 Task: Select JavaScript Software.
Action: Mouse moved to (342, 81)
Screenshot: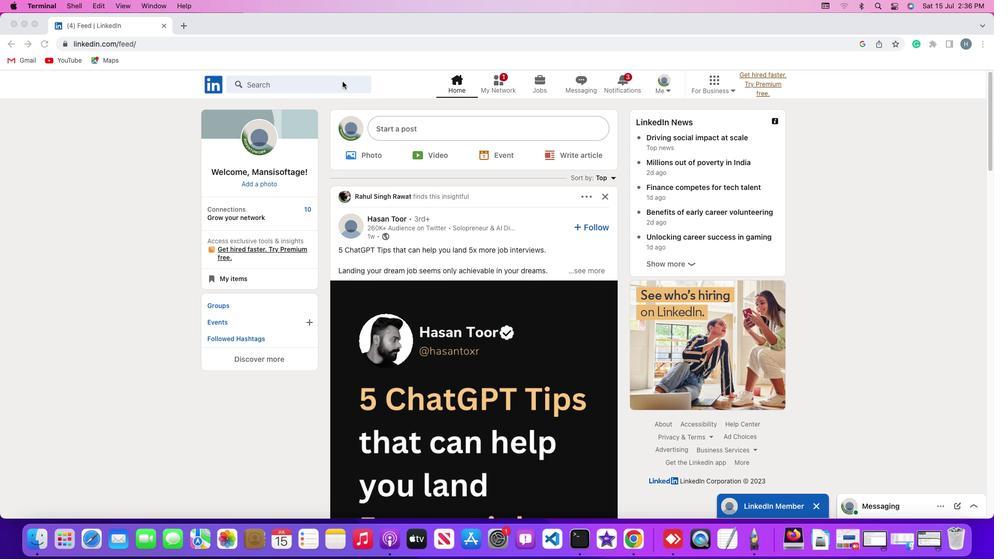 
Action: Mouse pressed left at (342, 81)
Screenshot: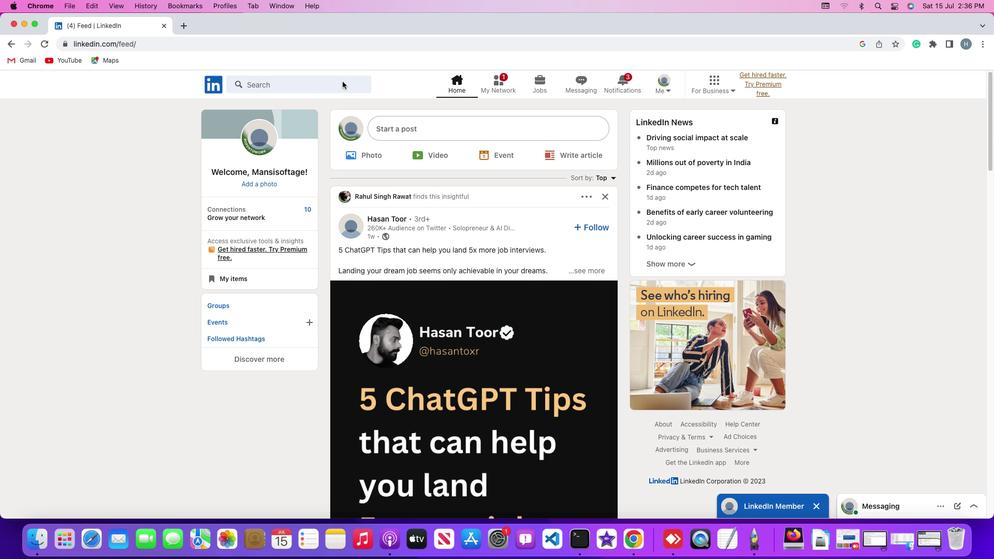 
Action: Mouse pressed left at (342, 81)
Screenshot: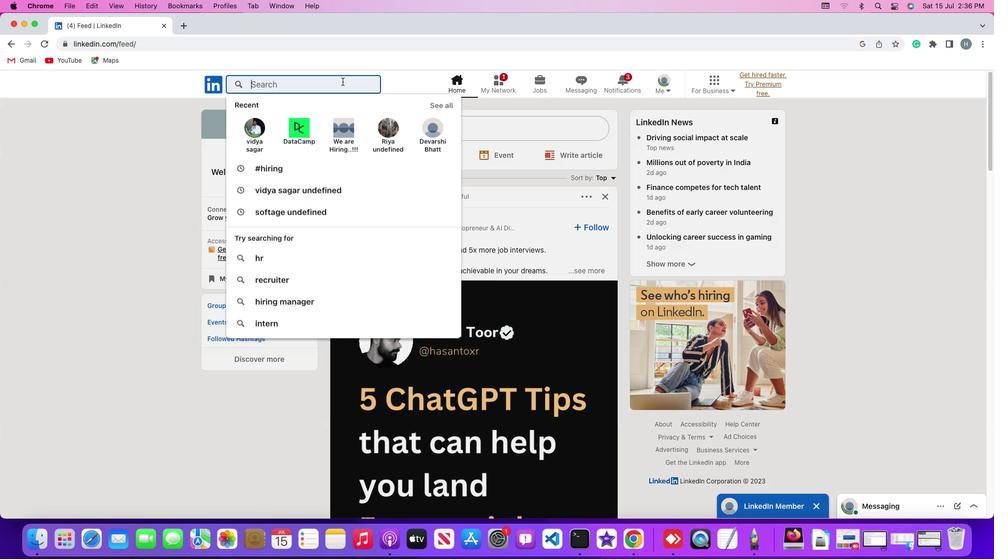 
Action: Key pressed Key.shift'#''h''i''r''i''n''g'Key.enter
Screenshot: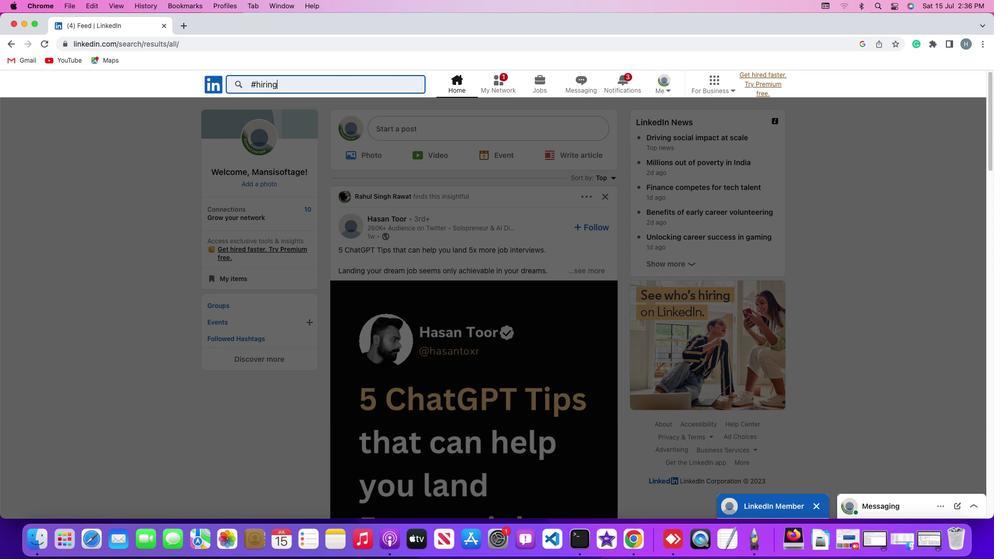 
Action: Mouse moved to (555, 111)
Screenshot: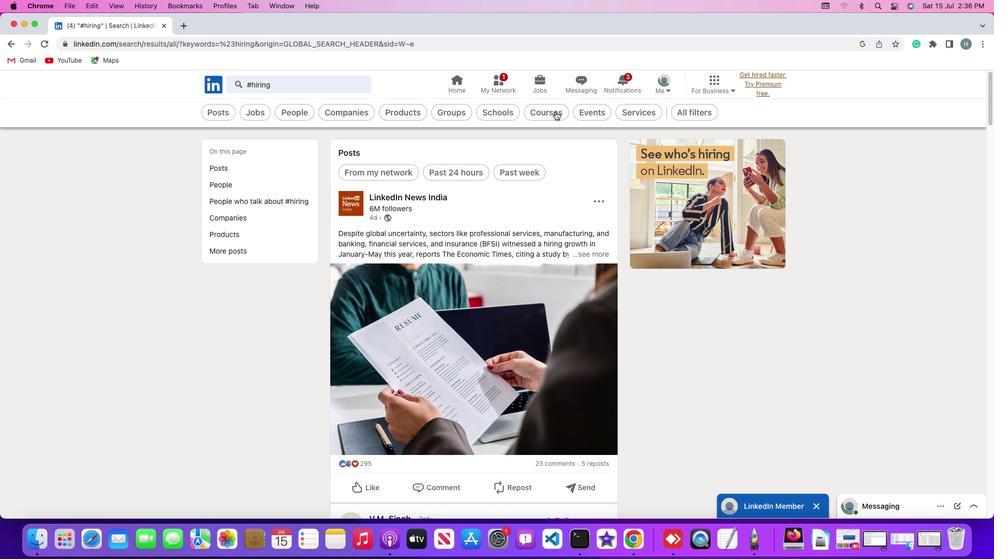 
Action: Mouse pressed left at (555, 111)
Screenshot: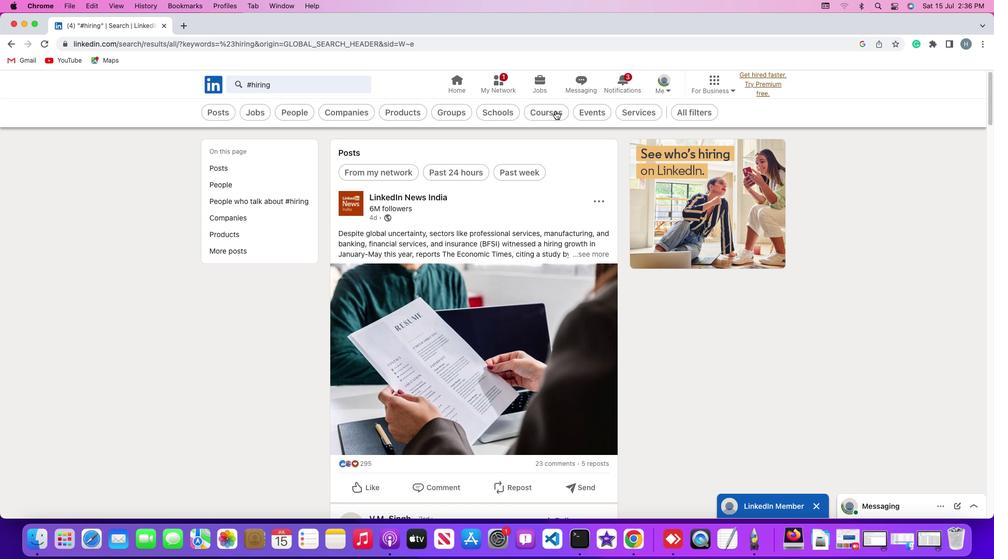 
Action: Mouse moved to (448, 114)
Screenshot: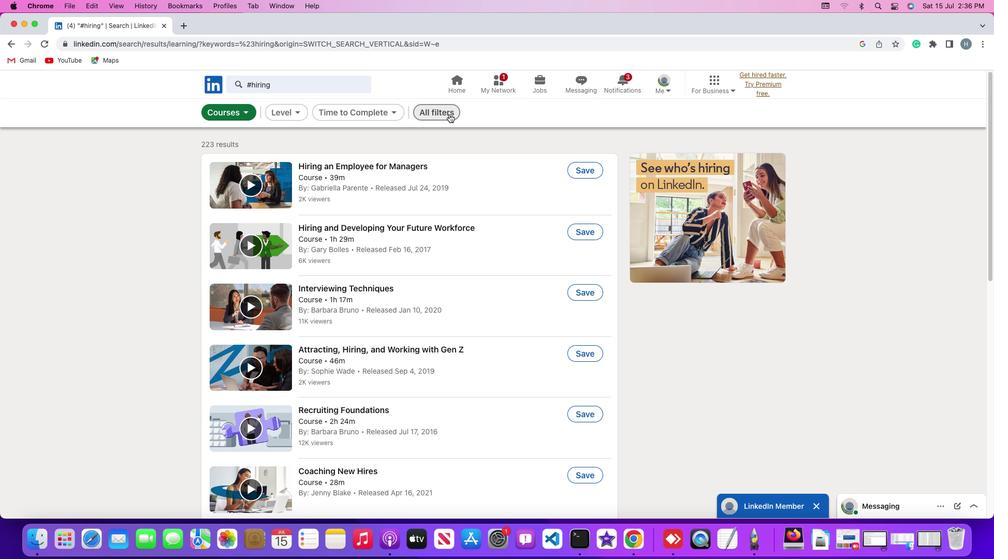 
Action: Mouse pressed left at (448, 114)
Screenshot: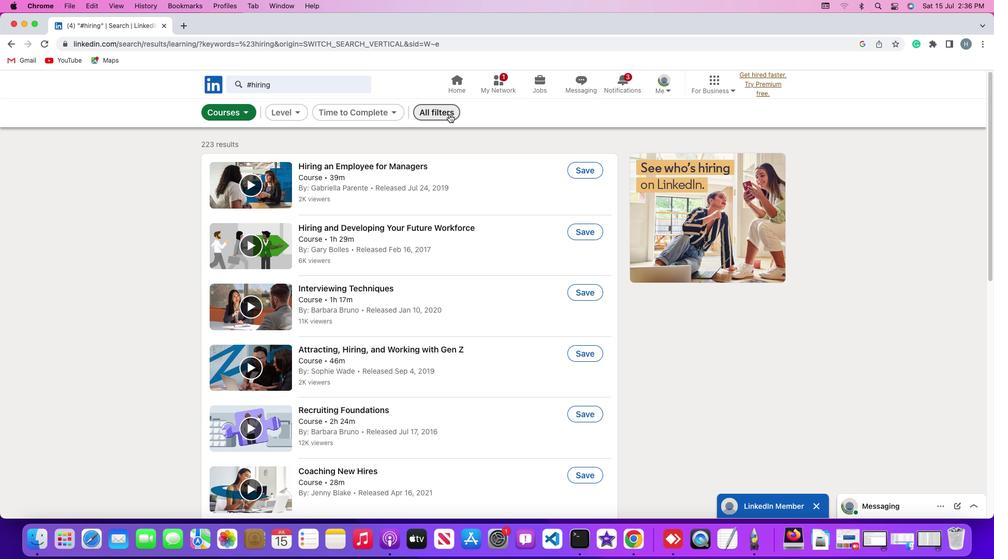 
Action: Mouse moved to (810, 368)
Screenshot: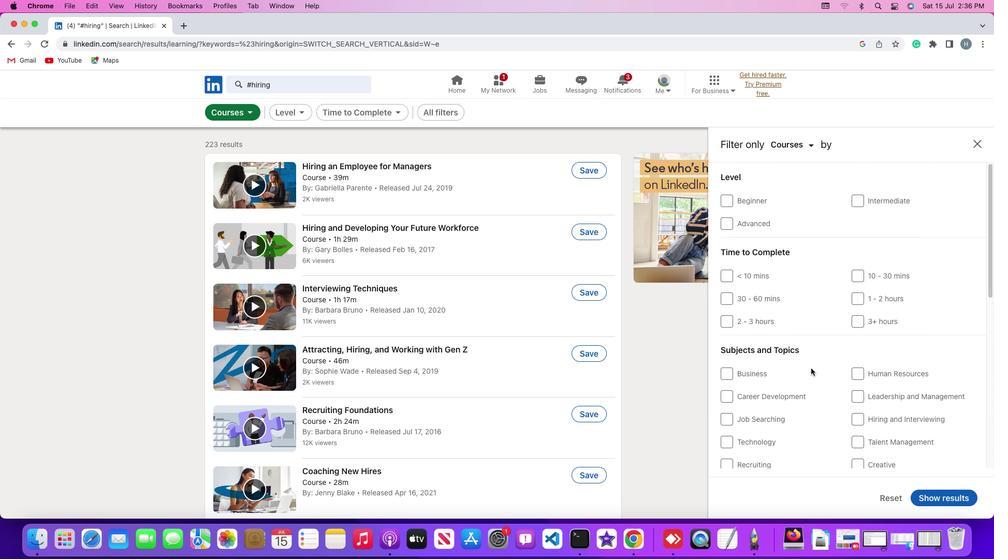 
Action: Mouse scrolled (810, 368) with delta (0, 0)
Screenshot: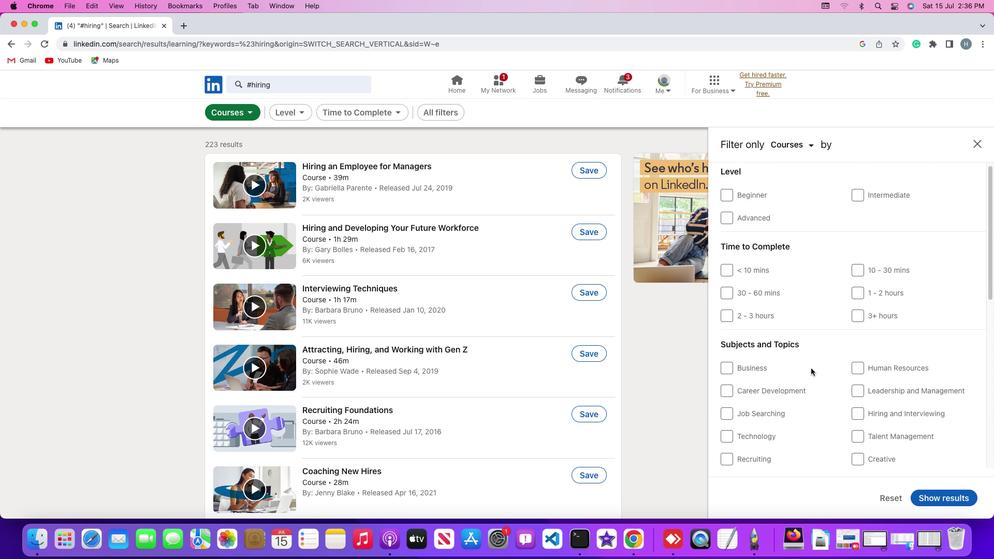 
Action: Mouse scrolled (810, 368) with delta (0, 0)
Screenshot: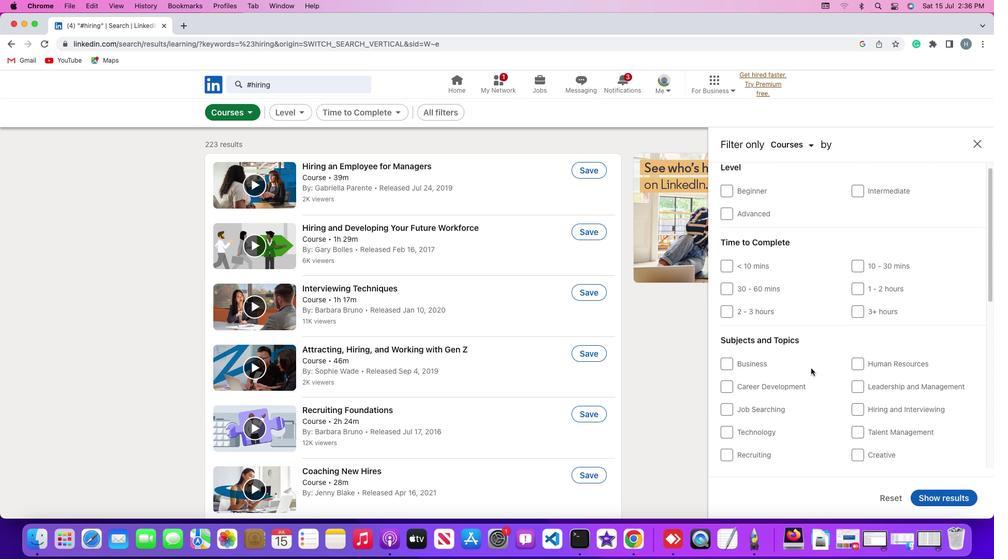 
Action: Mouse scrolled (810, 368) with delta (0, 0)
Screenshot: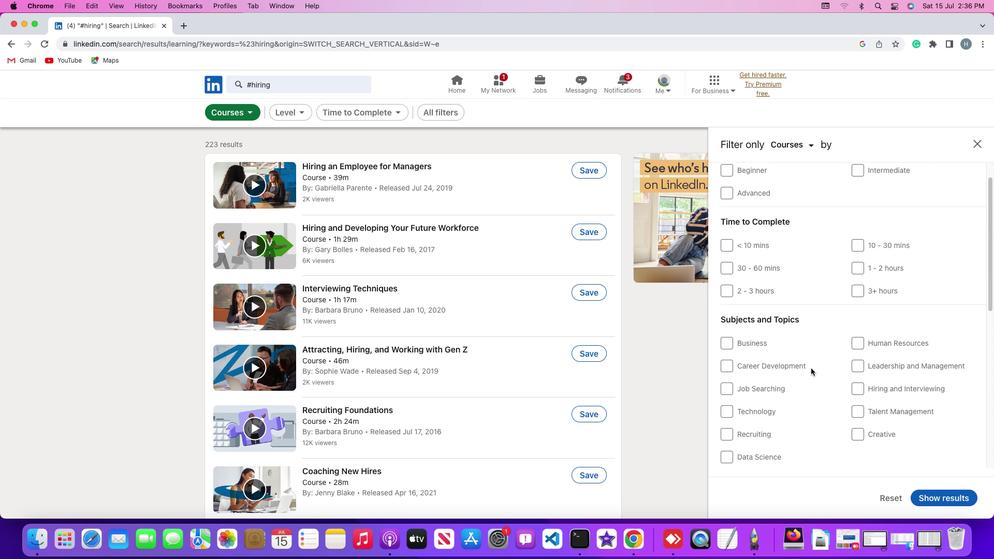 
Action: Mouse scrolled (810, 368) with delta (0, 0)
Screenshot: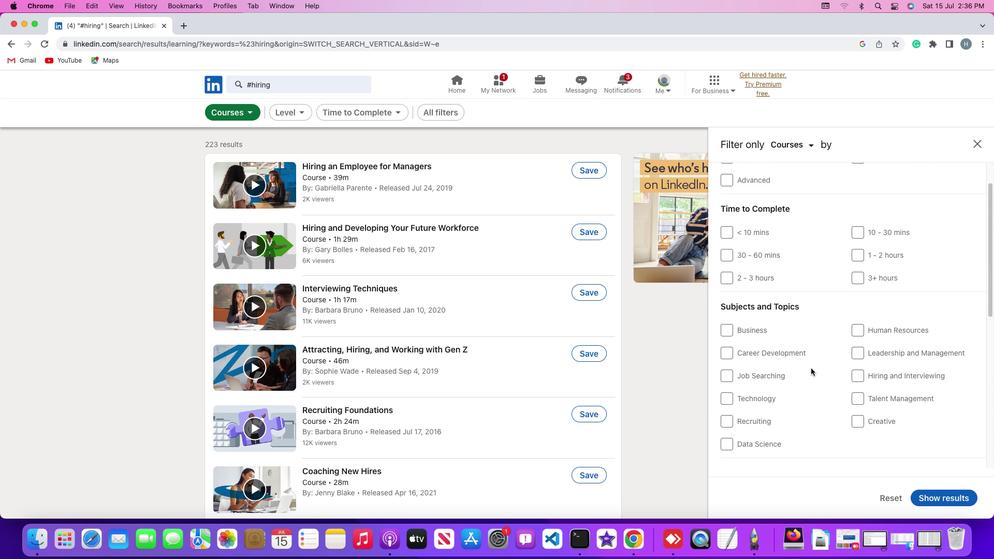 
Action: Mouse scrolled (810, 368) with delta (0, 0)
Screenshot: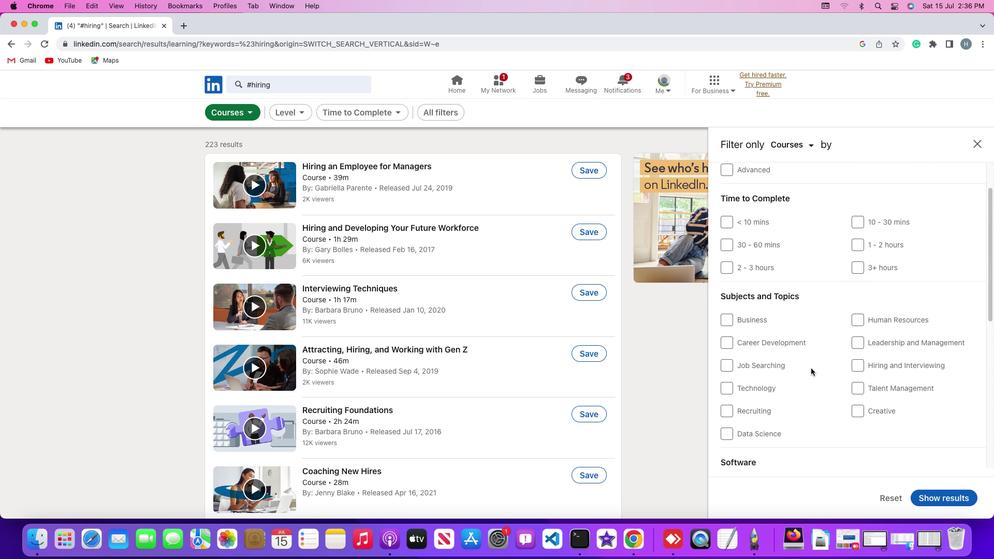 
Action: Mouse scrolled (810, 368) with delta (0, 0)
Screenshot: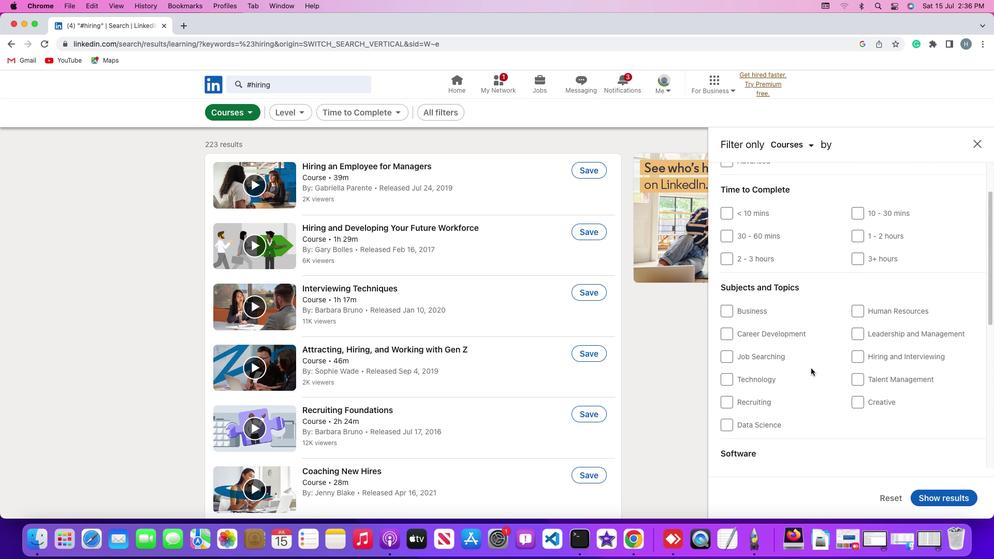 
Action: Mouse scrolled (810, 368) with delta (0, 0)
Screenshot: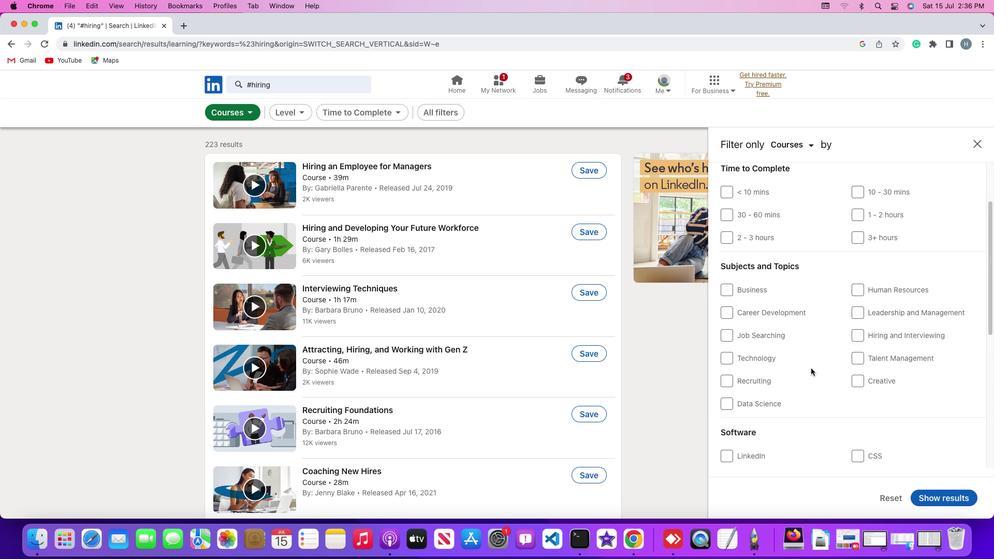 
Action: Mouse scrolled (810, 368) with delta (0, 0)
Screenshot: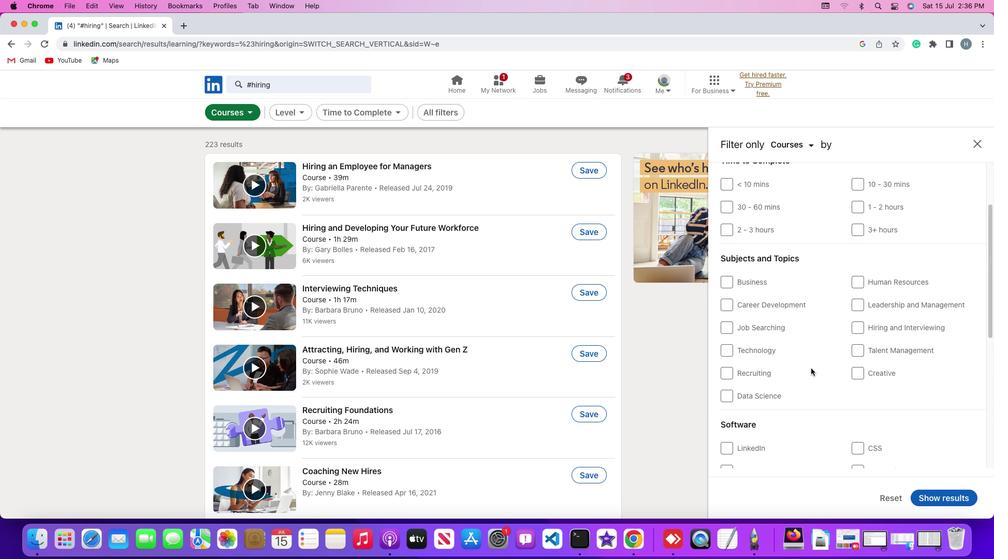 
Action: Mouse scrolled (810, 368) with delta (0, 0)
Screenshot: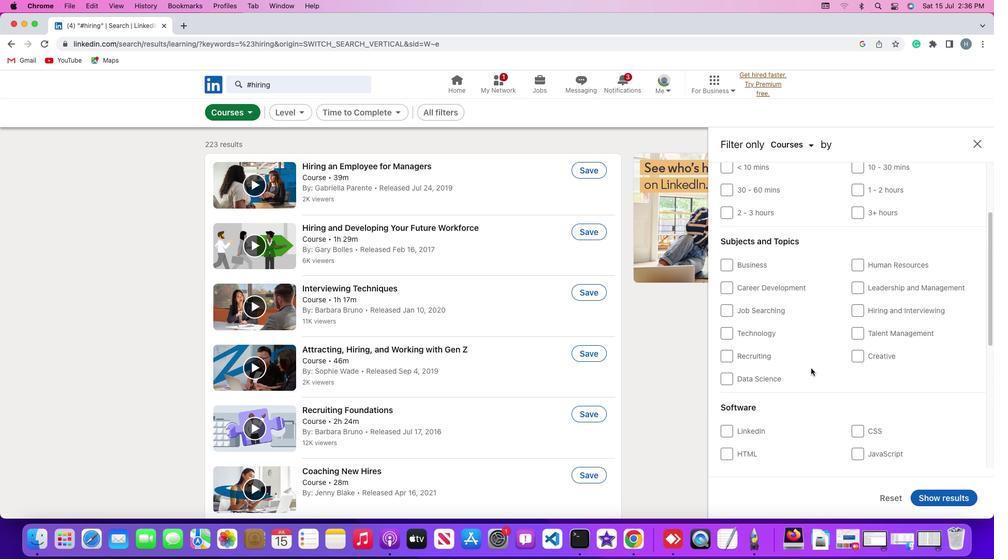 
Action: Mouse scrolled (810, 368) with delta (0, 0)
Screenshot: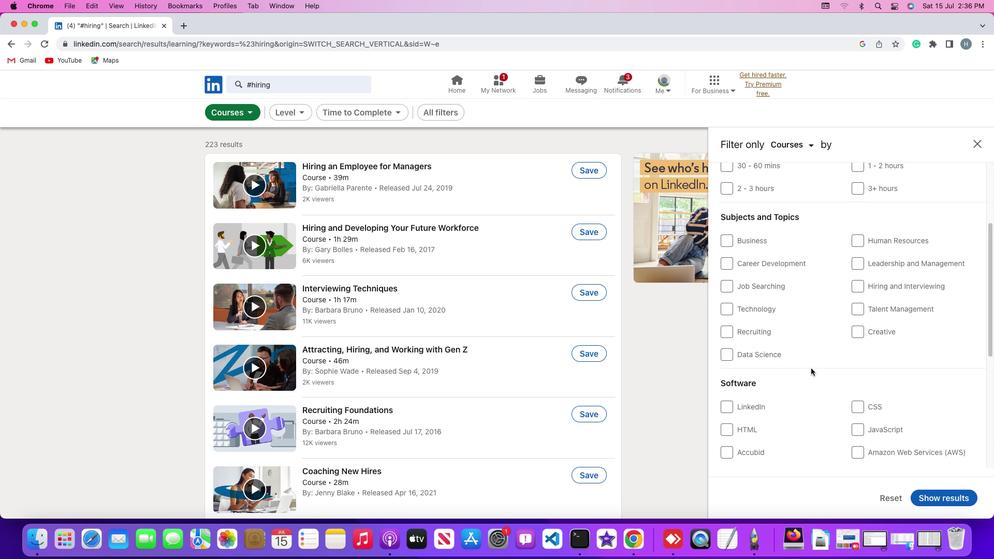 
Action: Mouse scrolled (810, 368) with delta (0, 0)
Screenshot: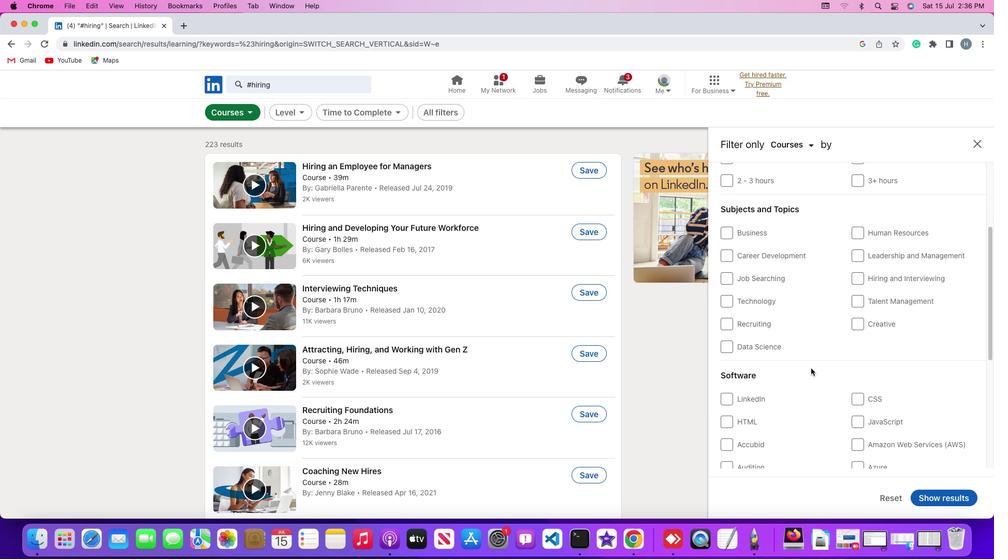 
Action: Mouse scrolled (810, 368) with delta (0, 0)
Screenshot: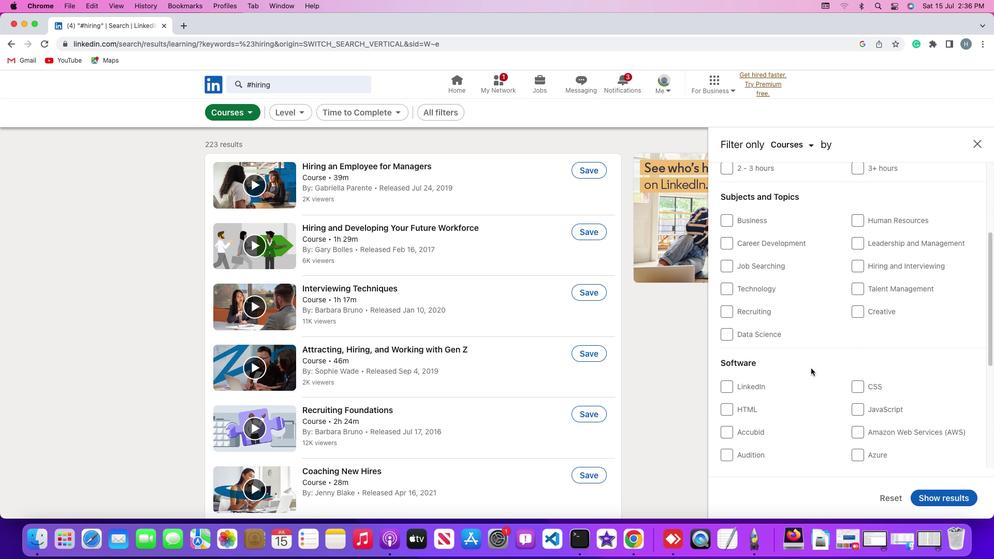 
Action: Mouse scrolled (810, 368) with delta (0, 0)
Screenshot: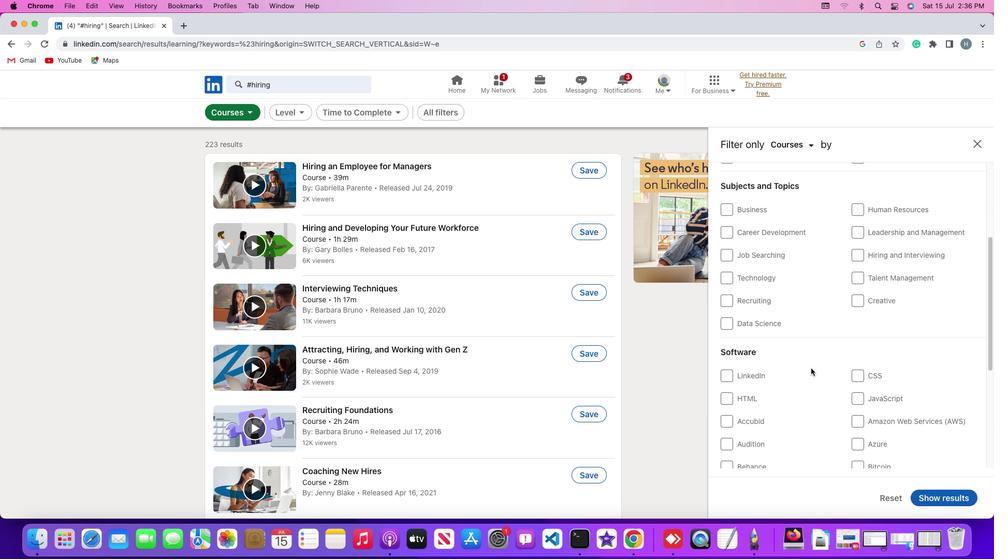 
Action: Mouse scrolled (810, 368) with delta (0, -1)
Screenshot: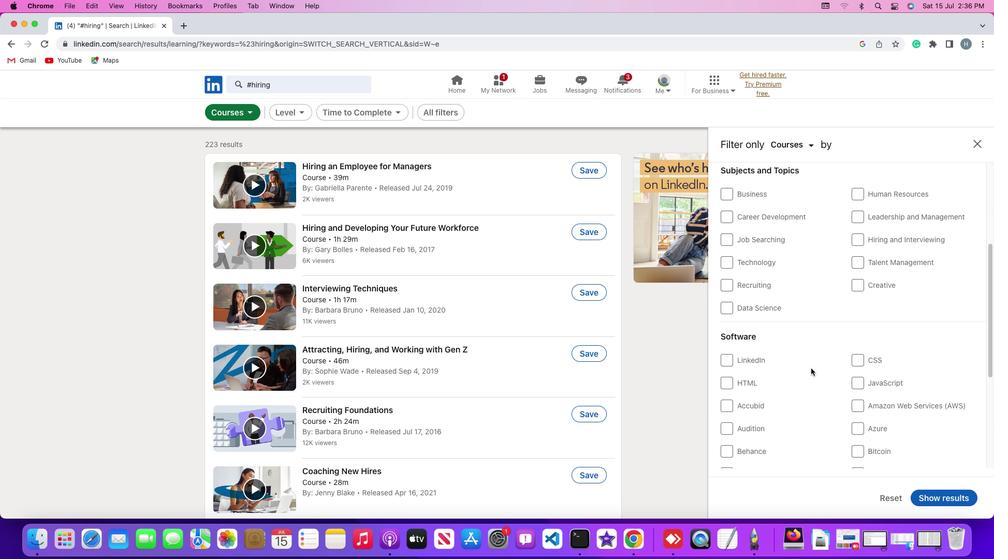 
Action: Mouse moved to (855, 350)
Screenshot: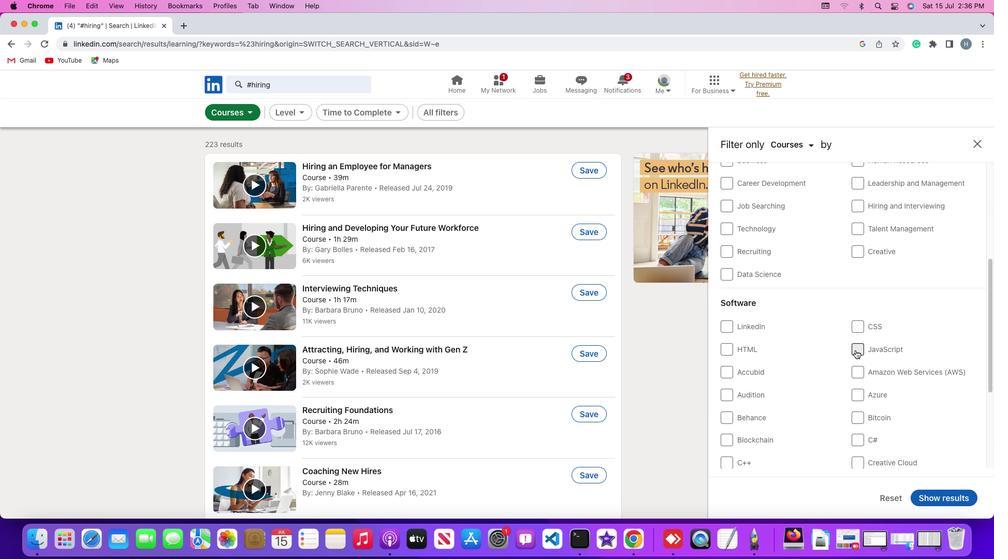 
Action: Mouse pressed left at (855, 350)
Screenshot: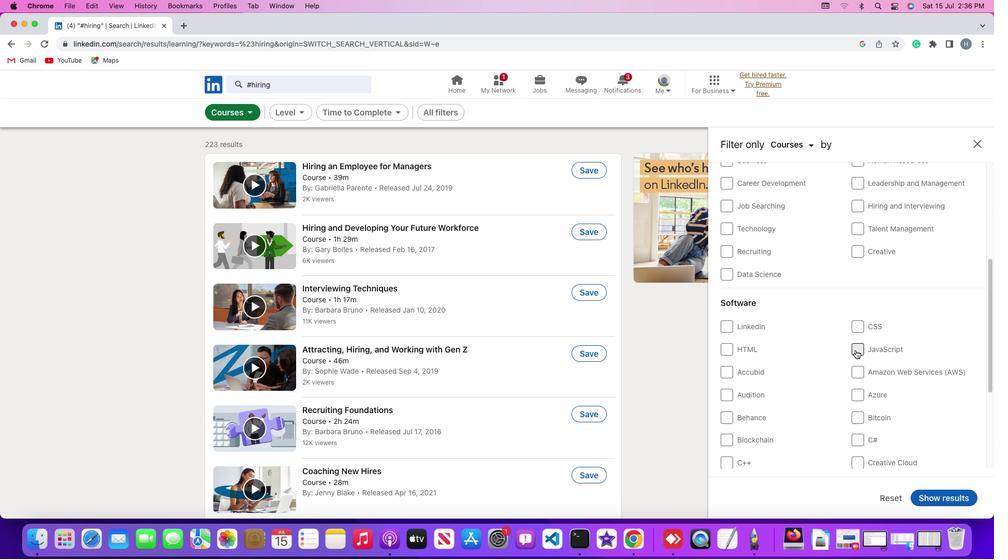 
Action: Mouse moved to (818, 385)
Screenshot: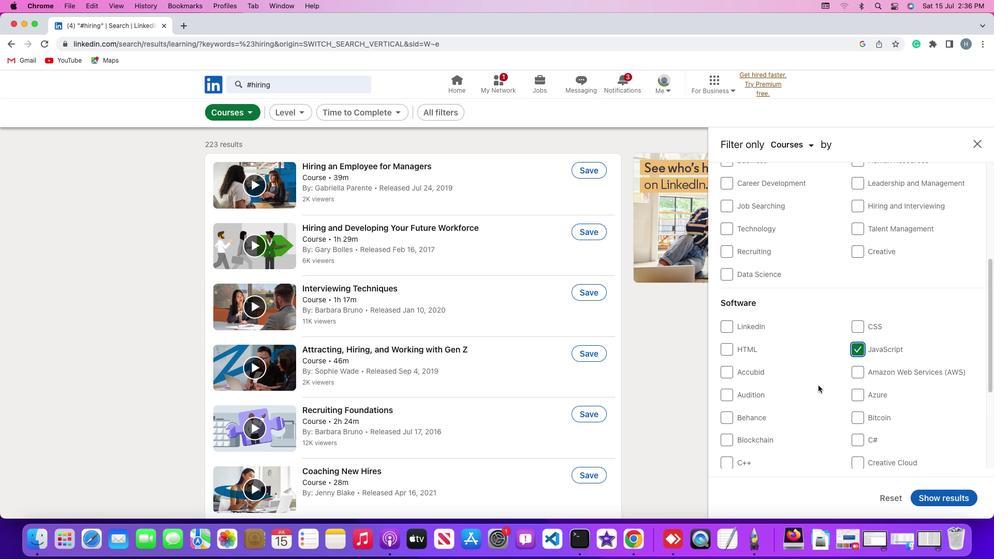 
